 Task: Reply All to email with the signature Clara Davis with the subject 'Follow up on a refund' from softage.1@softage.net with the message 'Can you please provide me with a list of project milestones and deadlines?'
Action: Mouse moved to (1336, 217)
Screenshot: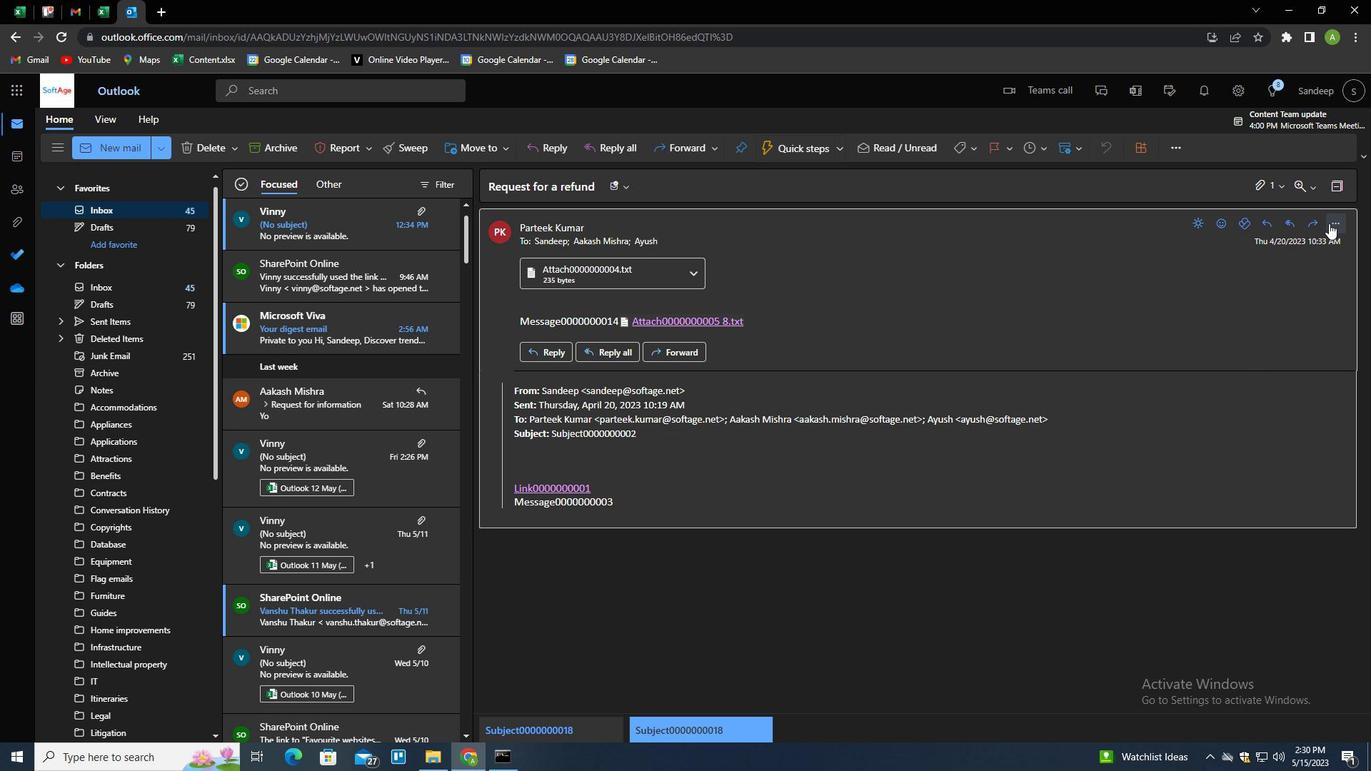 
Action: Mouse pressed left at (1336, 217)
Screenshot: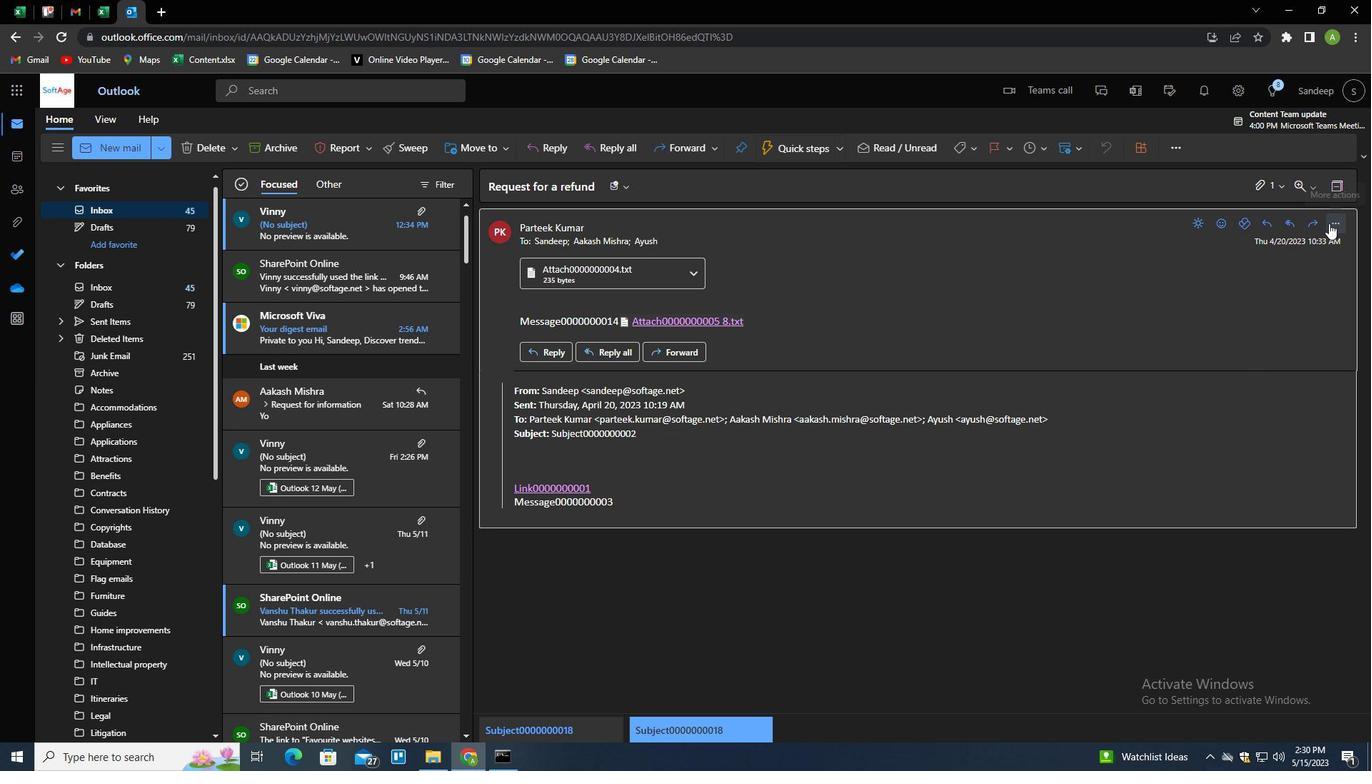 
Action: Mouse moved to (1250, 266)
Screenshot: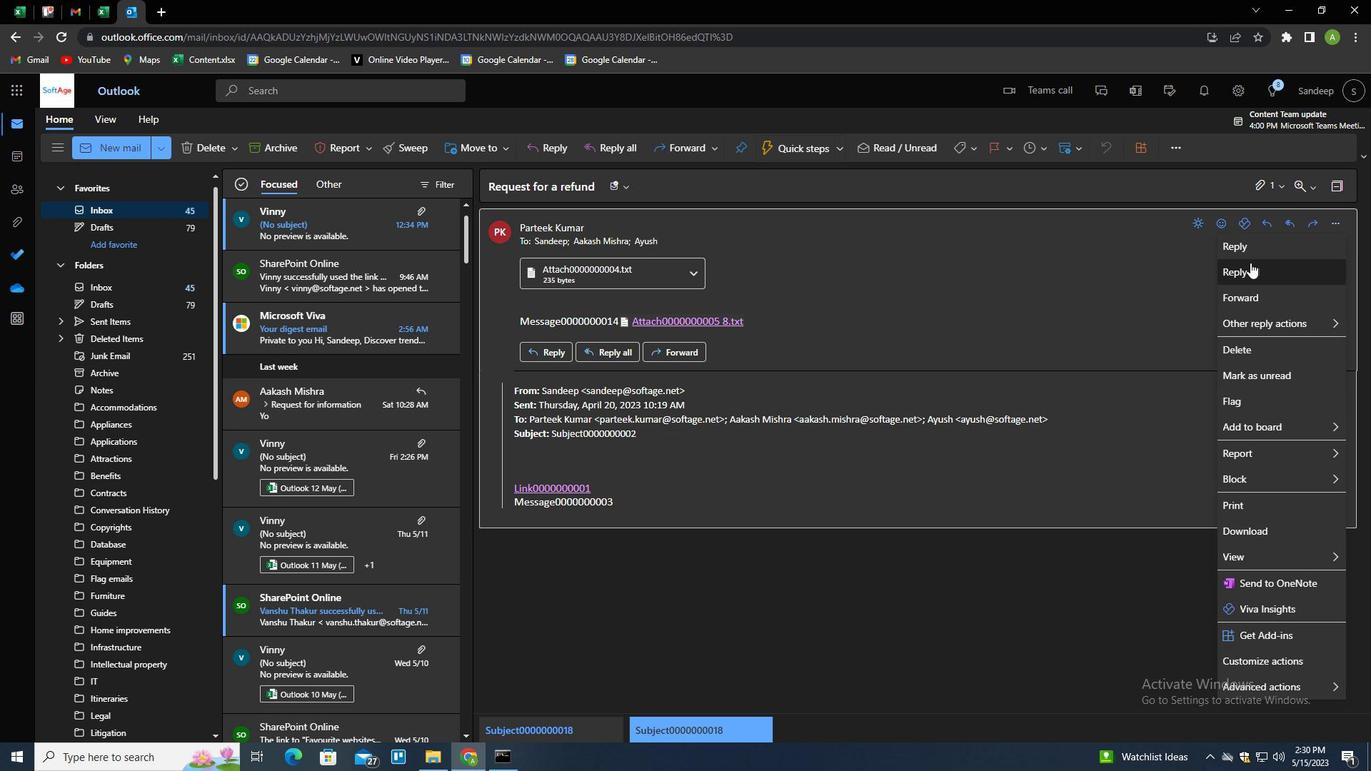 
Action: Mouse pressed left at (1250, 266)
Screenshot: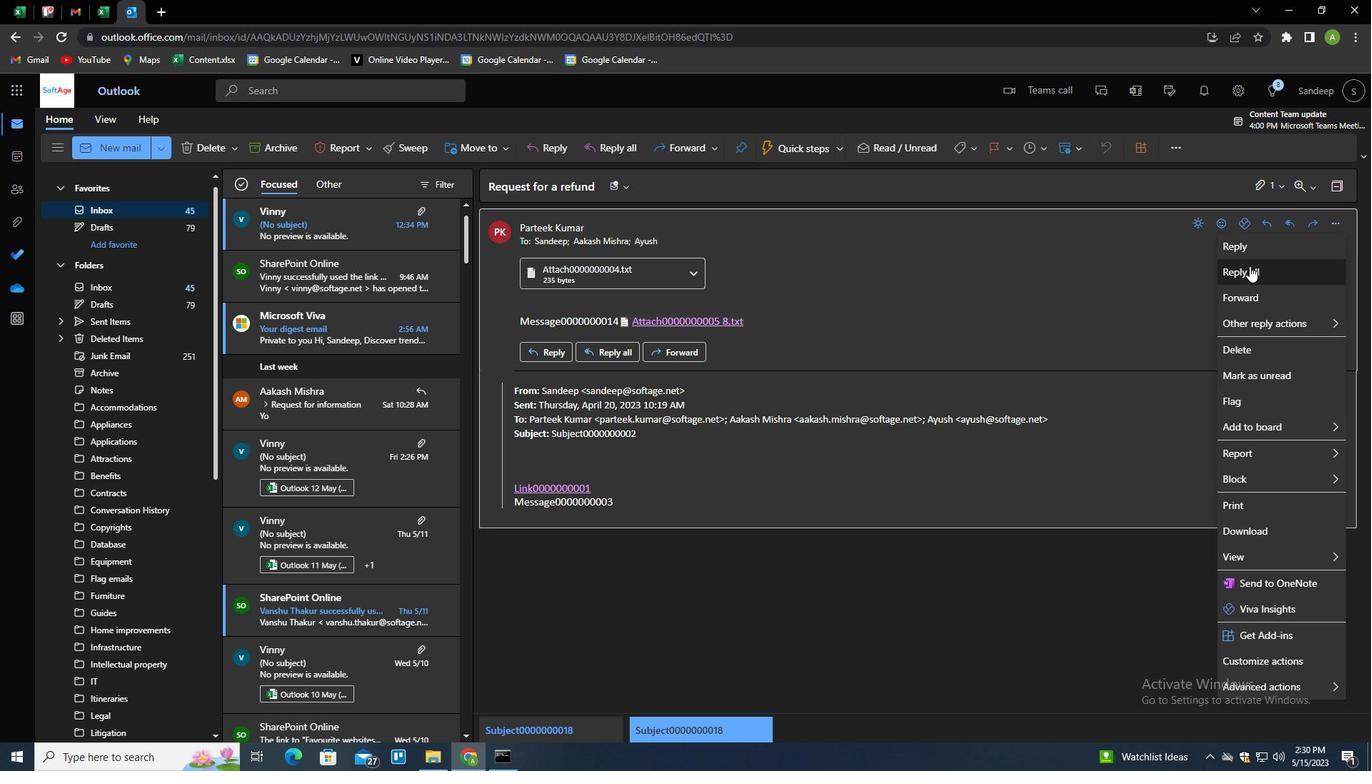 
Action: Mouse moved to (497, 406)
Screenshot: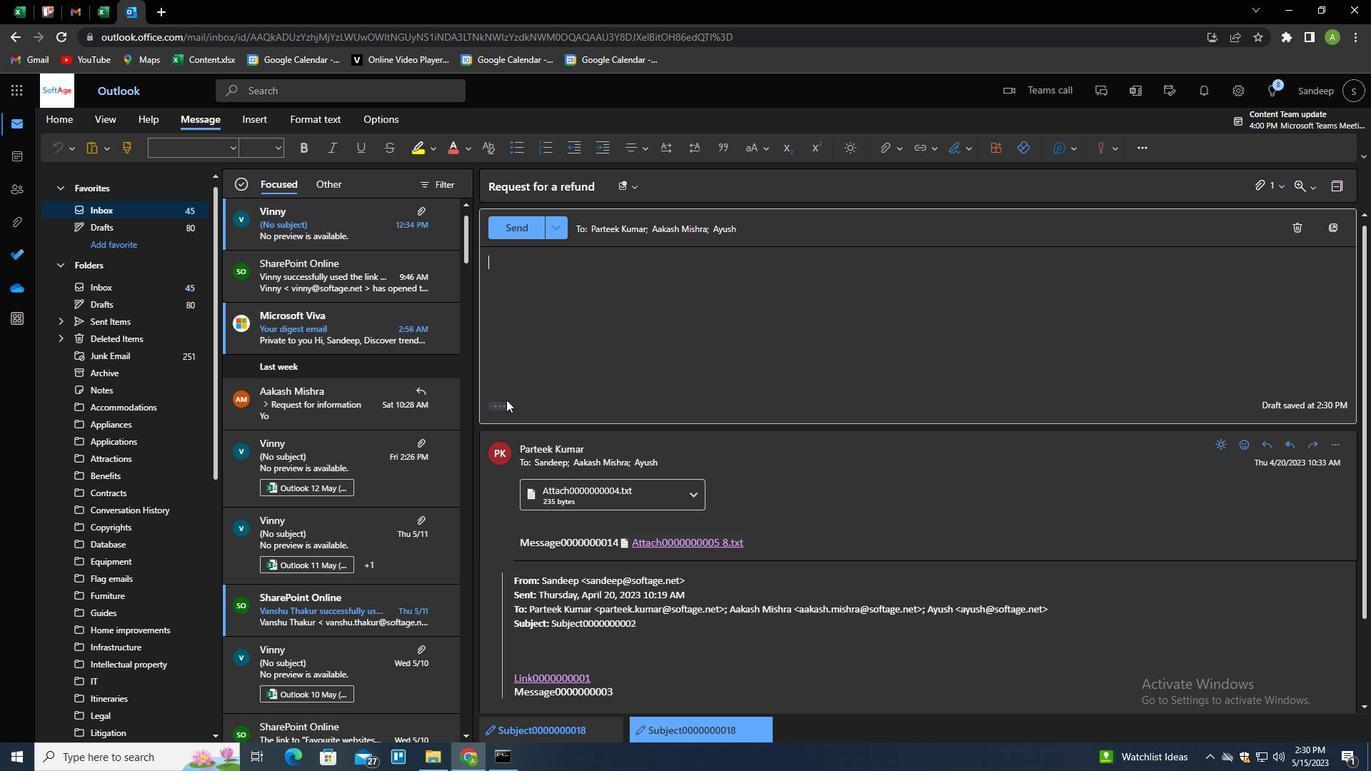 
Action: Mouse pressed left at (497, 406)
Screenshot: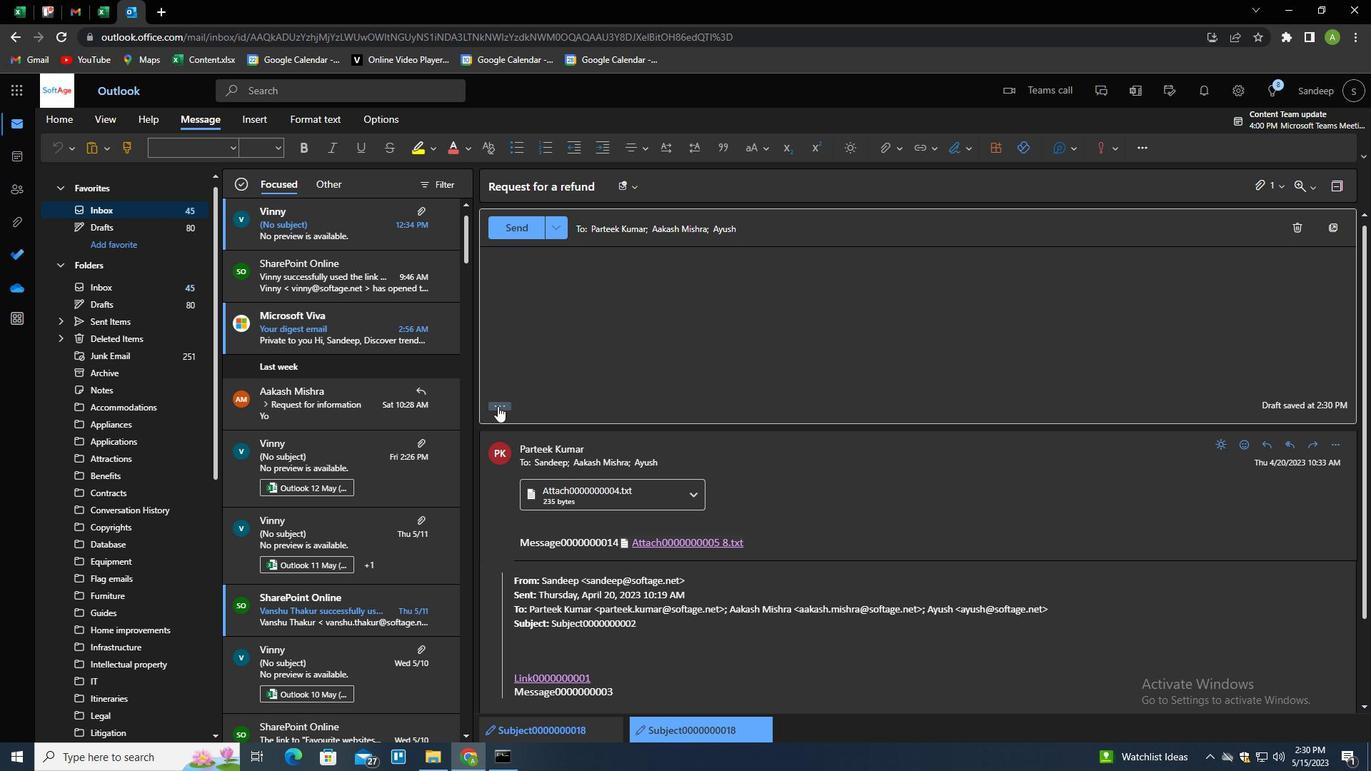 
Action: Mouse moved to (960, 152)
Screenshot: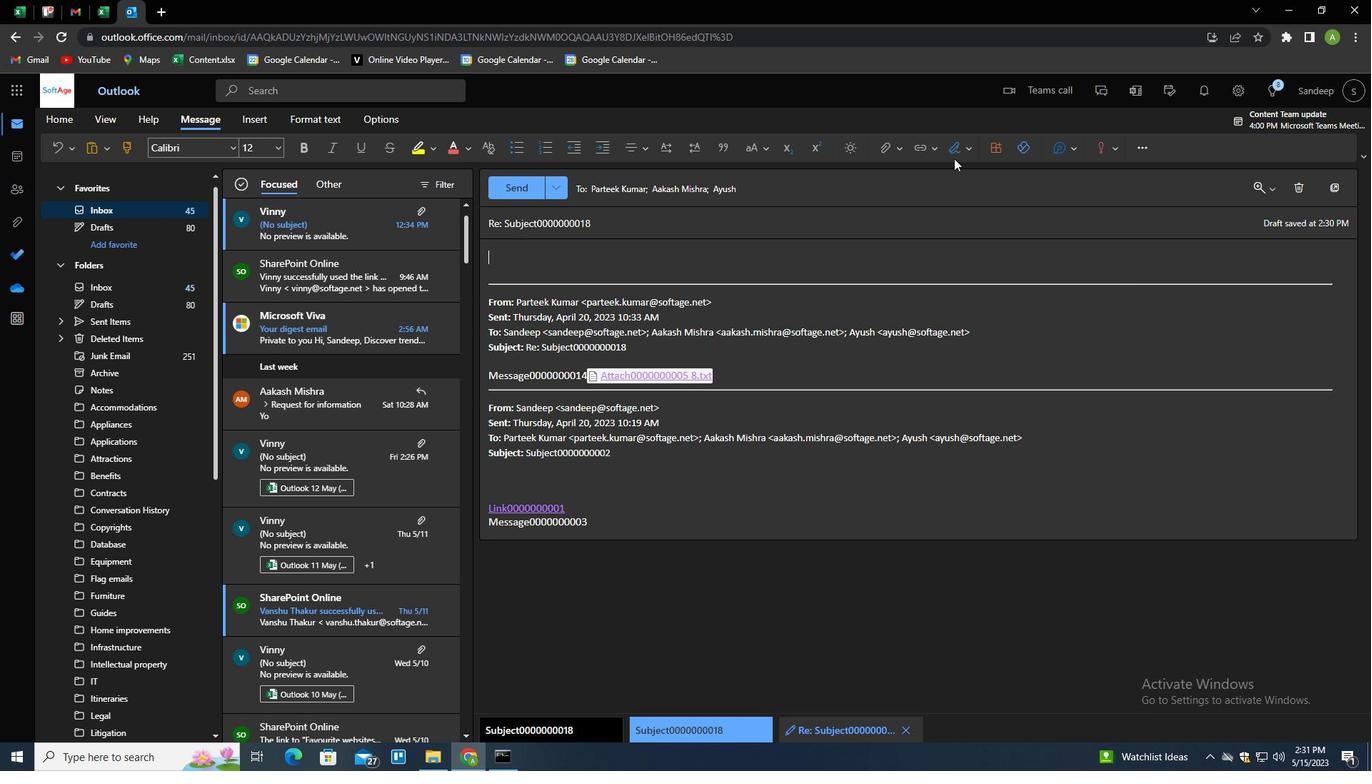 
Action: Mouse pressed left at (960, 152)
Screenshot: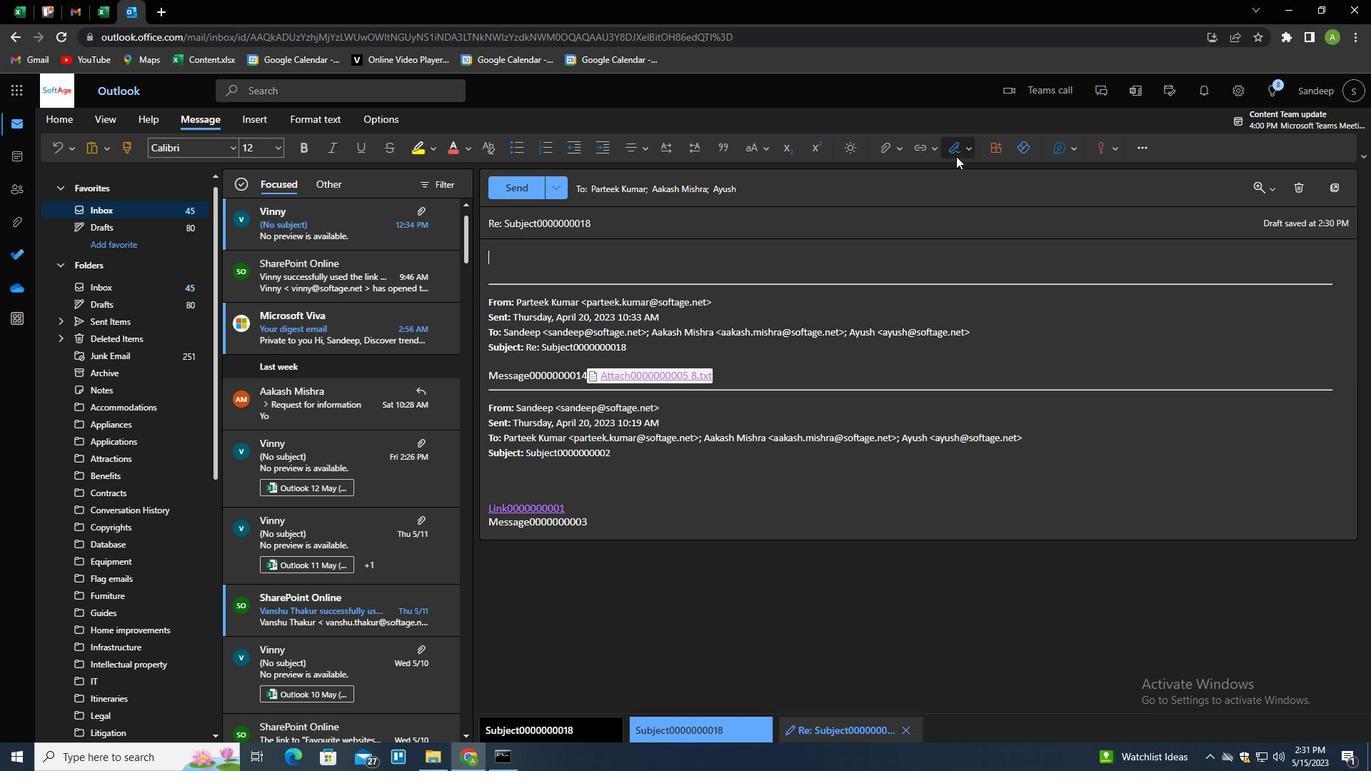 
Action: Mouse moved to (936, 207)
Screenshot: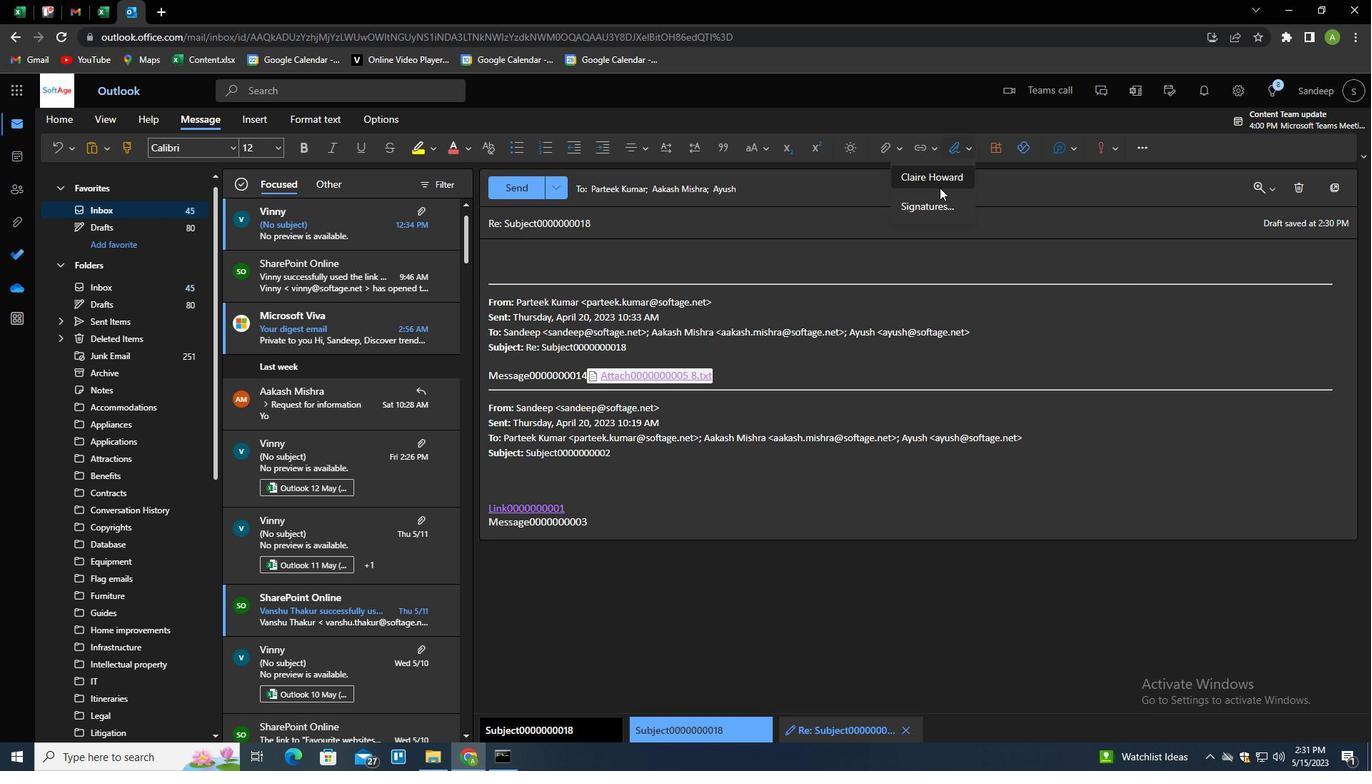 
Action: Mouse pressed left at (936, 207)
Screenshot: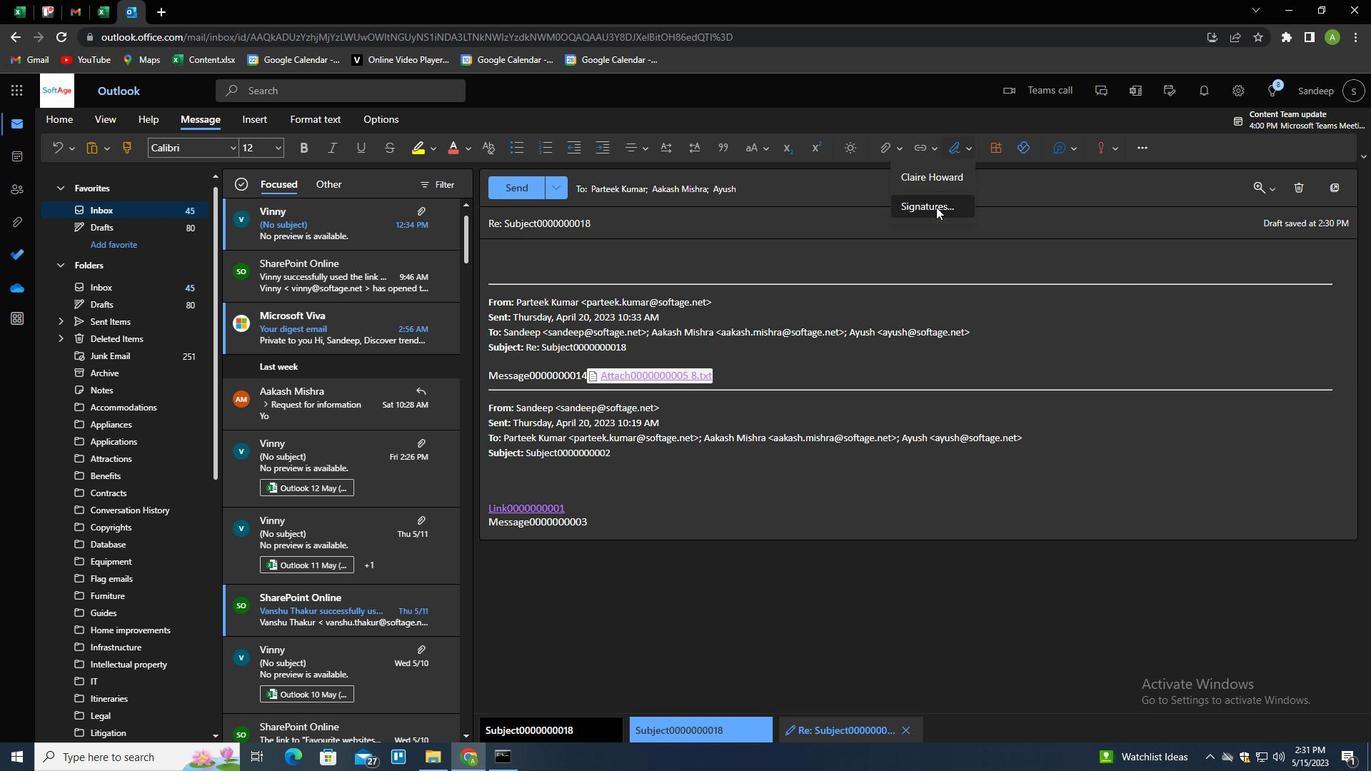 
Action: Mouse moved to (959, 258)
Screenshot: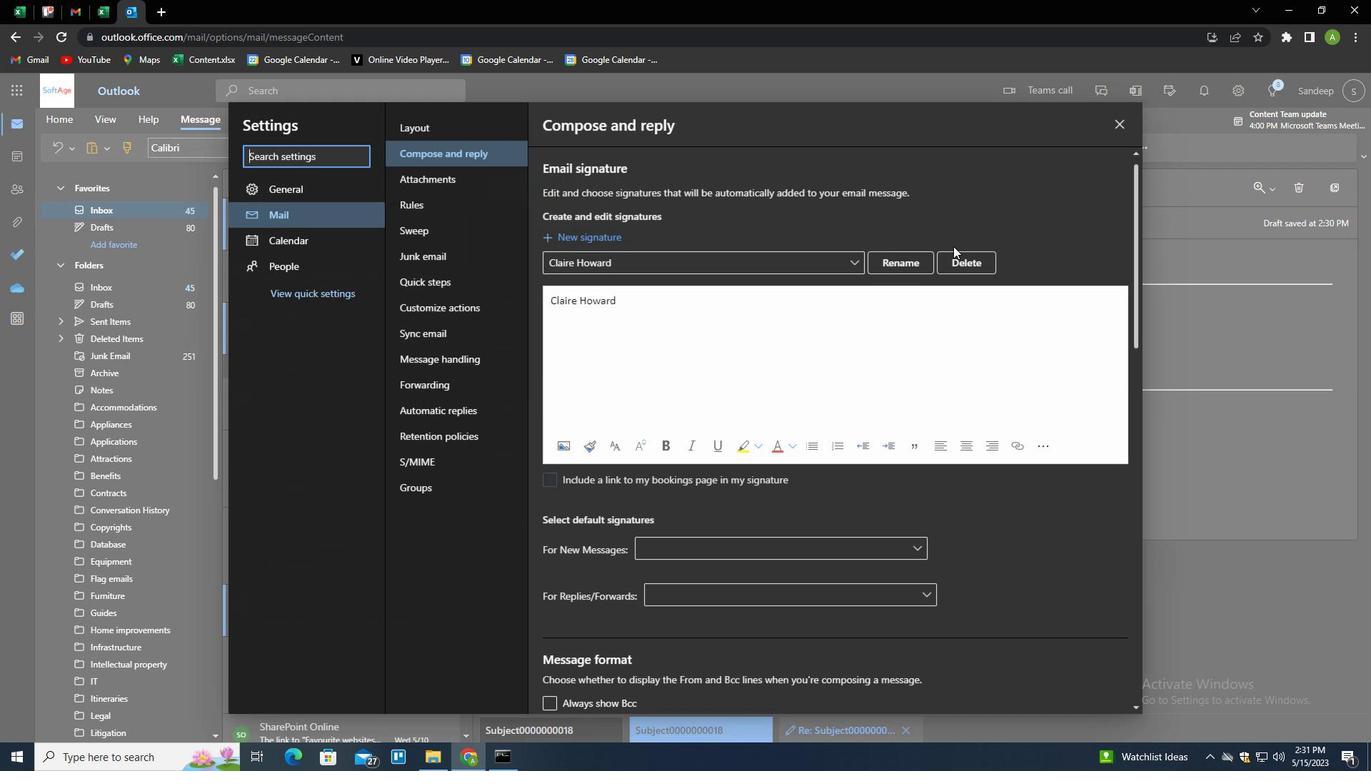 
Action: Mouse pressed left at (959, 258)
Screenshot: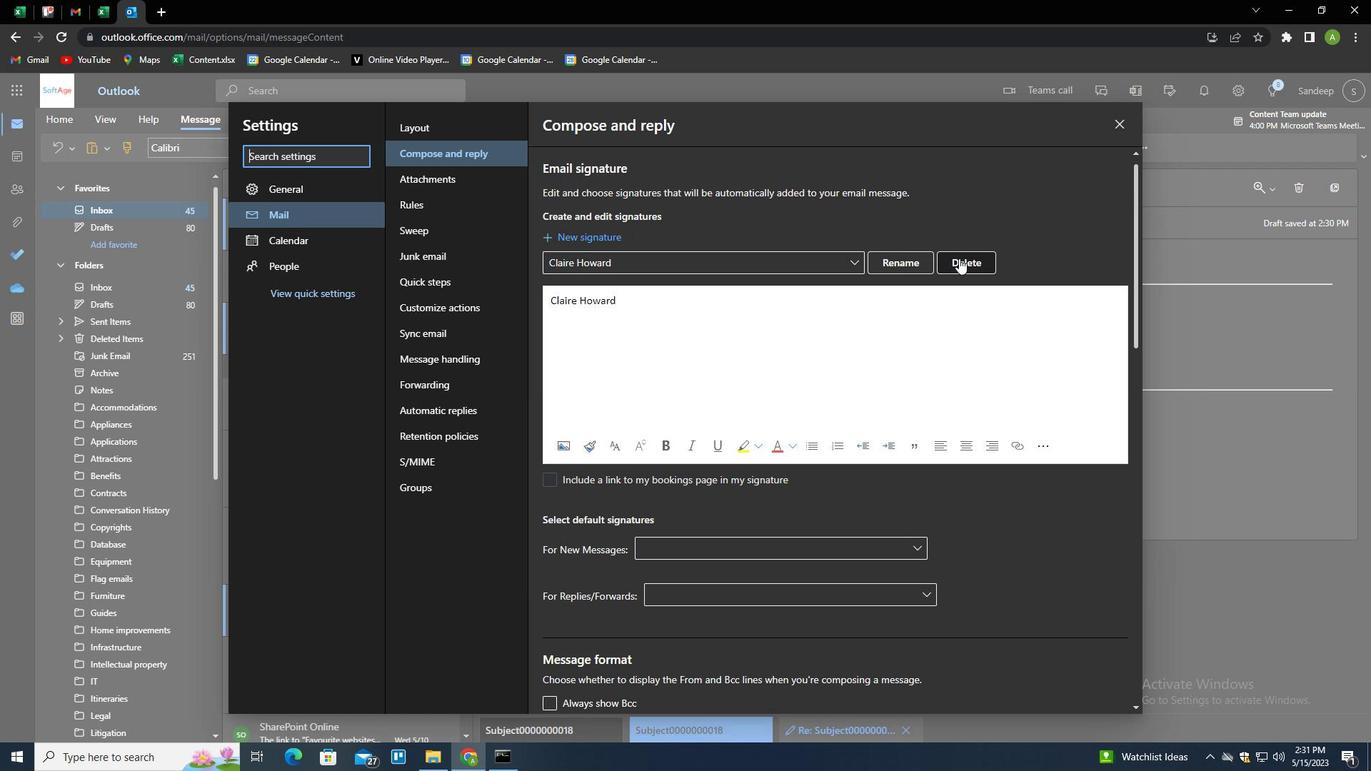 
Action: Mouse moved to (943, 262)
Screenshot: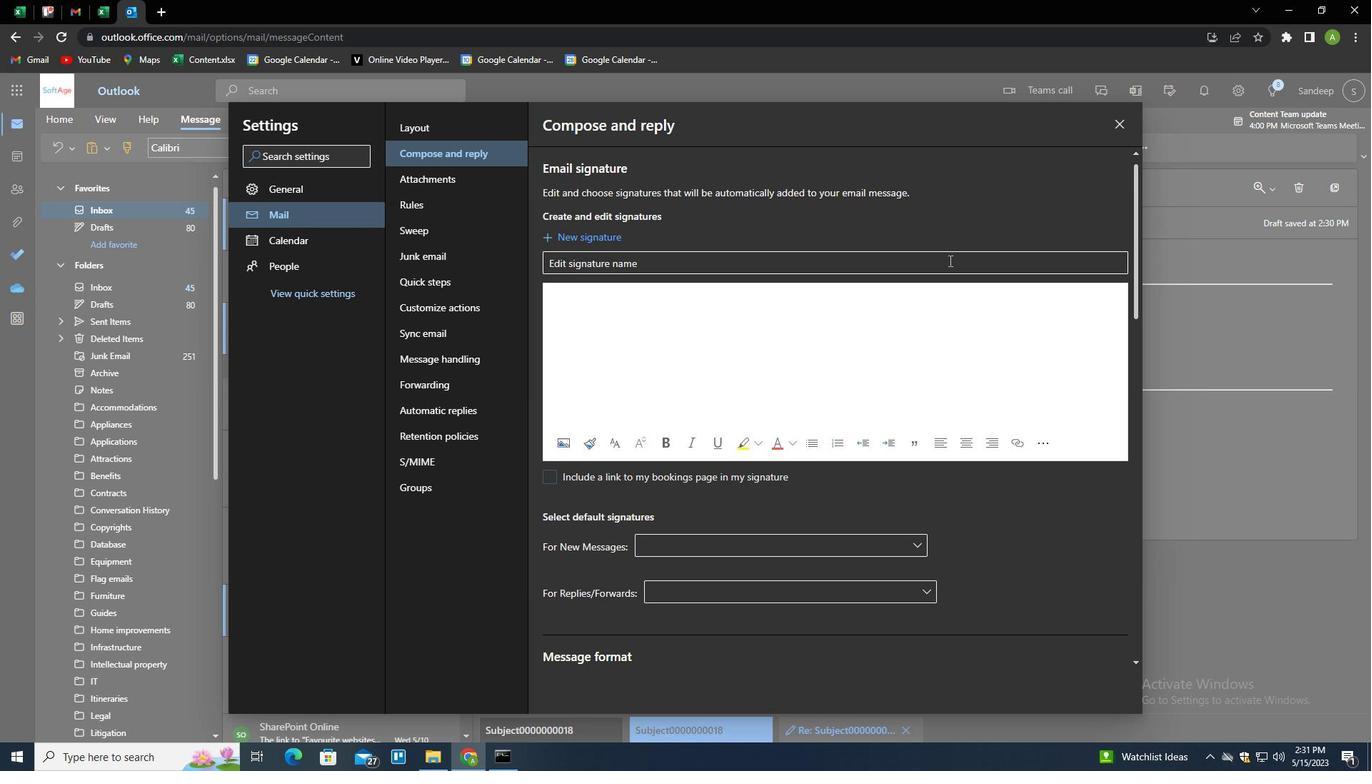 
Action: Mouse pressed left at (943, 262)
Screenshot: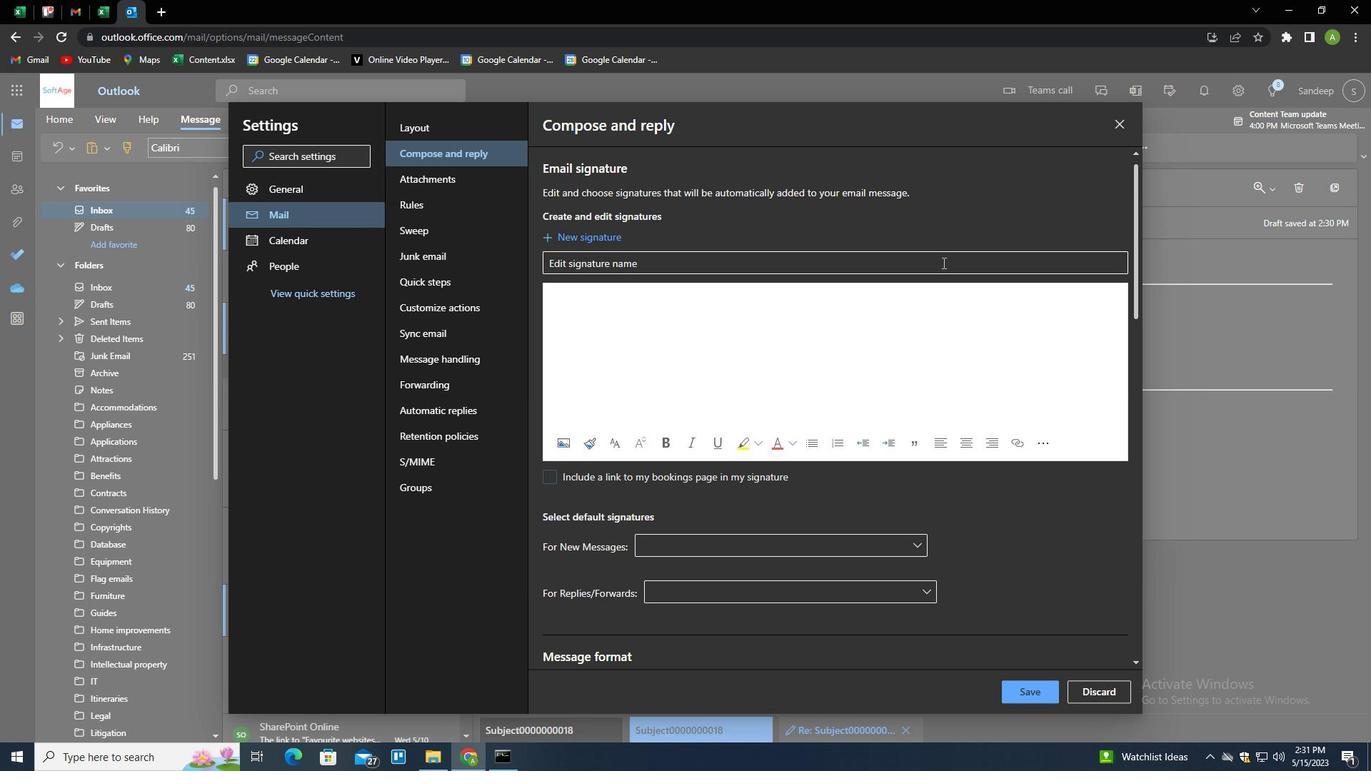 
Action: Key pressed <Key.shift>CLARA<Key.space><Key.shift>DAVIS<Key.tab><Key.shift>CLARA<Key.space><Key.shift>DAVIS
Screenshot: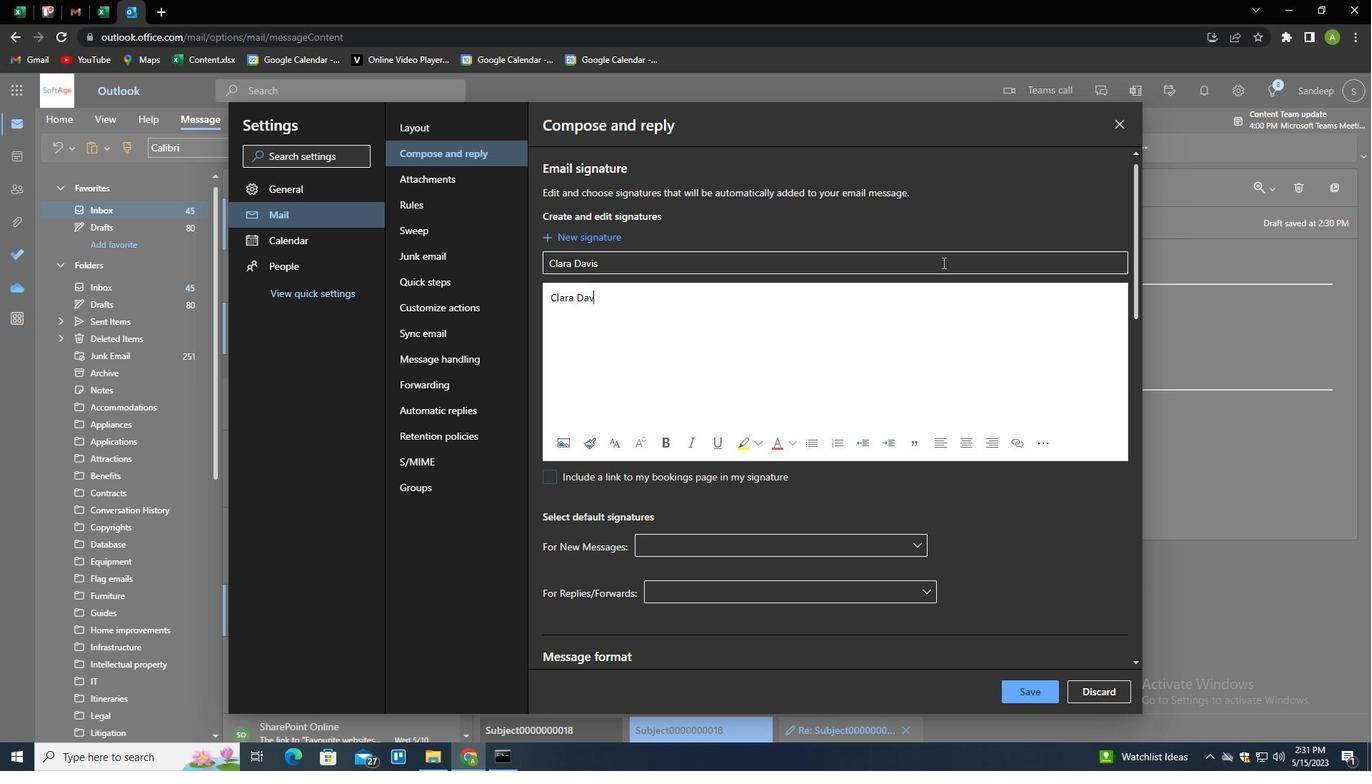 
Action: Mouse moved to (1033, 685)
Screenshot: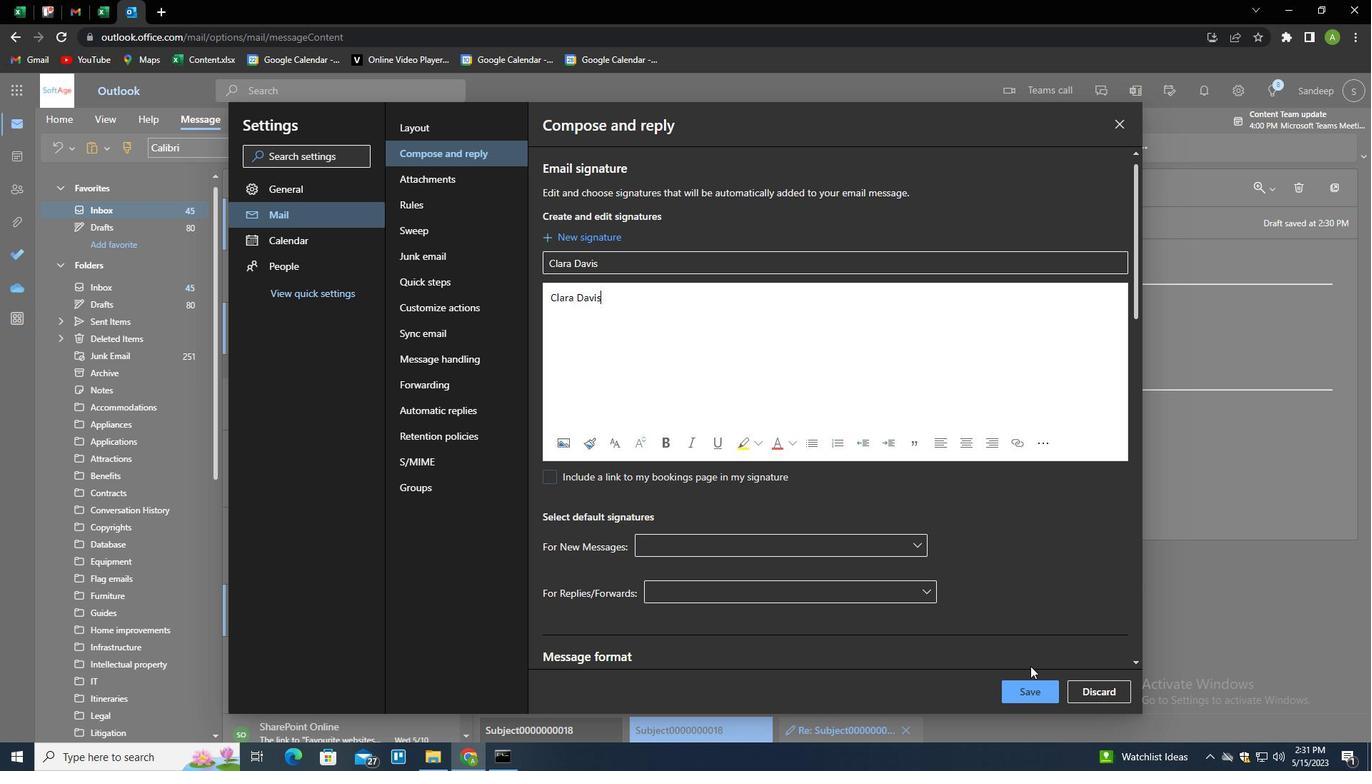 
Action: Mouse pressed left at (1033, 685)
Screenshot: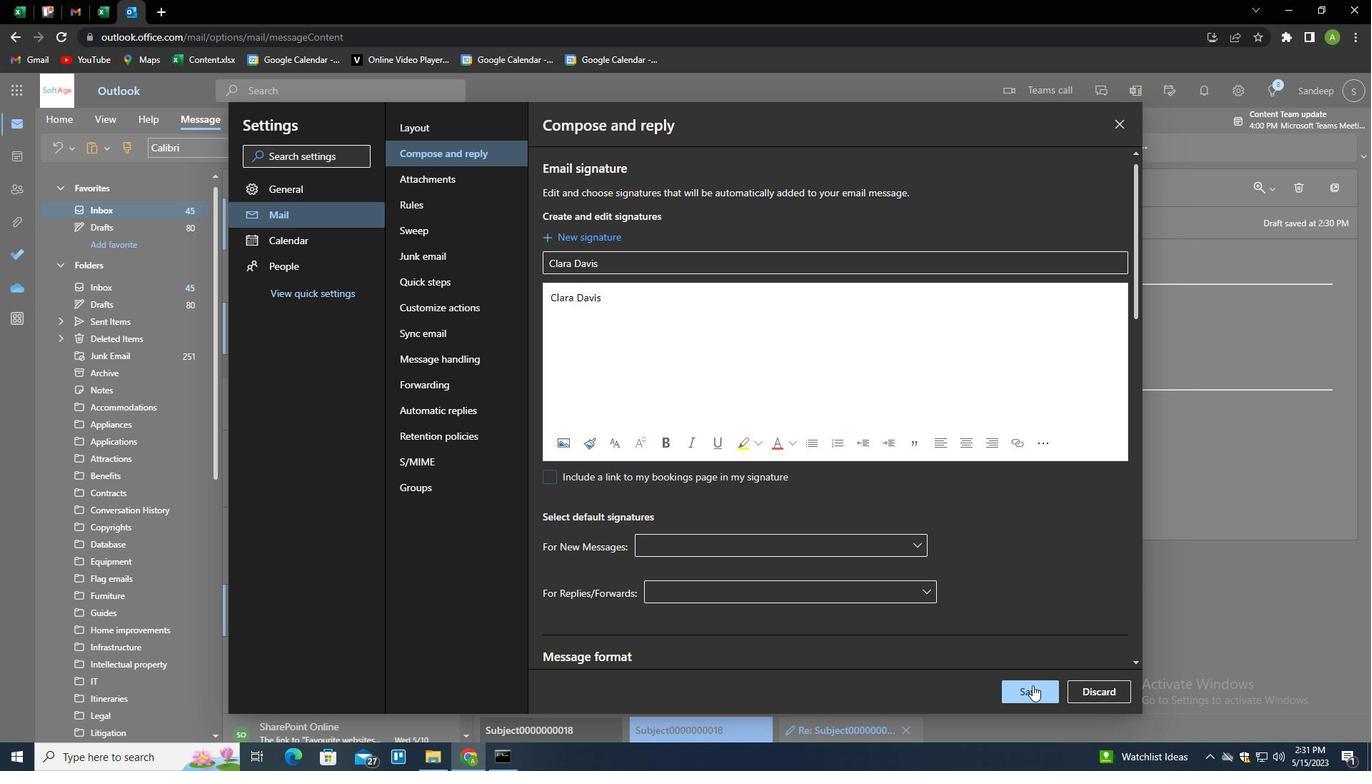 
Action: Mouse moved to (1213, 334)
Screenshot: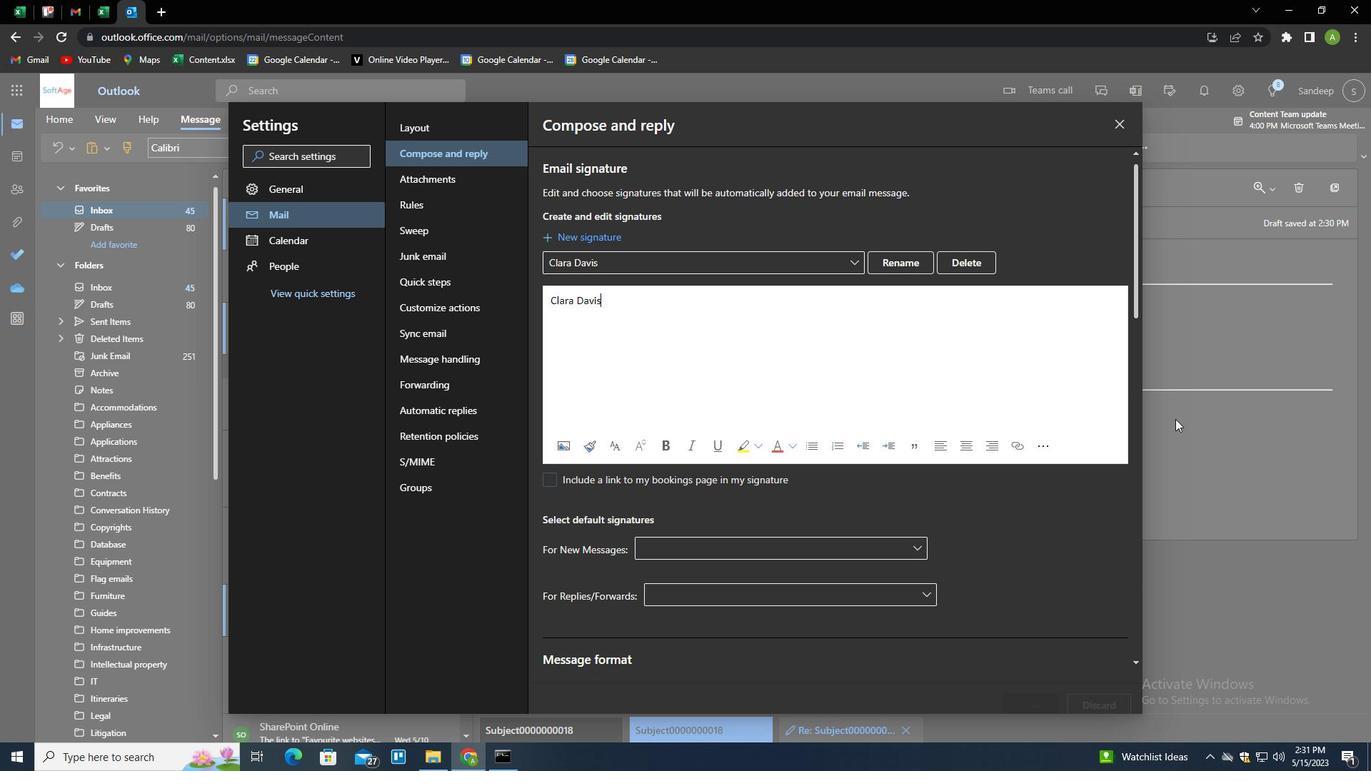 
Action: Mouse pressed left at (1213, 334)
Screenshot: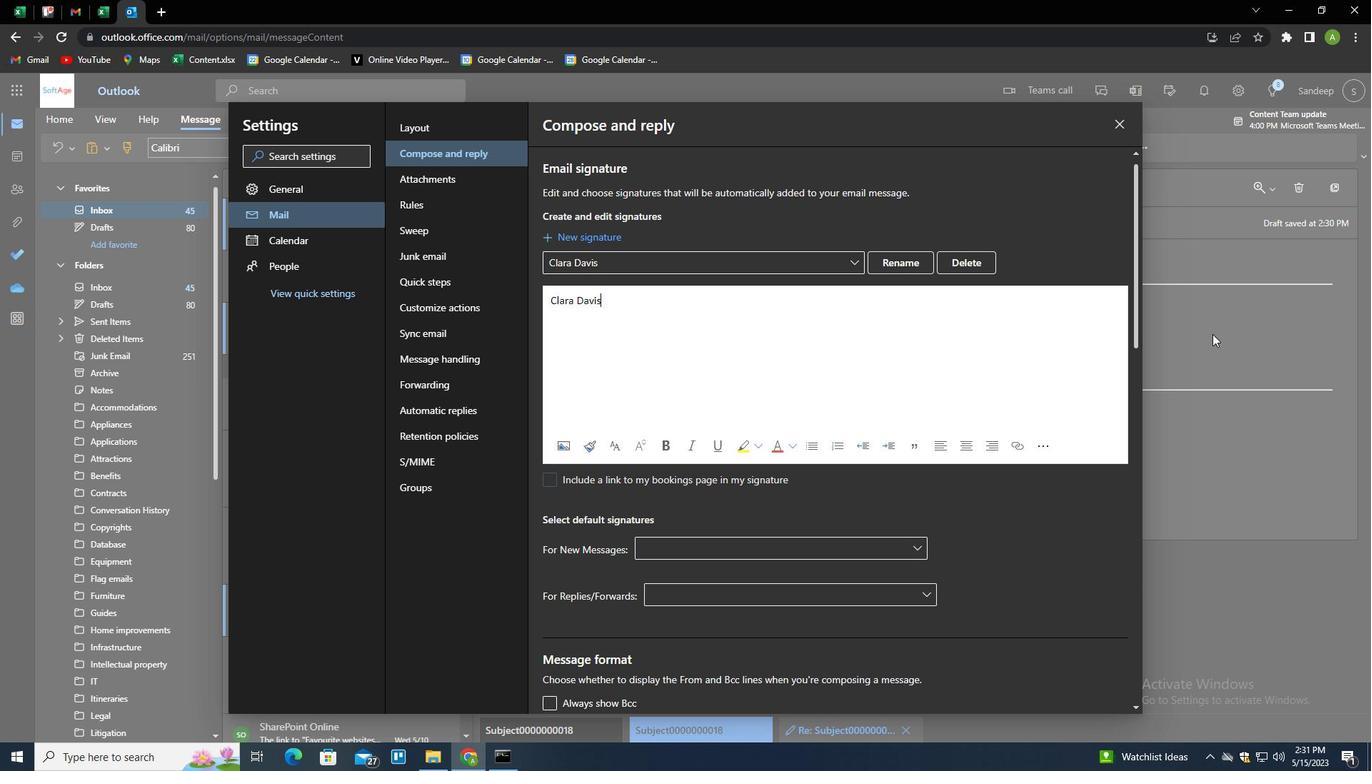 
Action: Mouse moved to (965, 156)
Screenshot: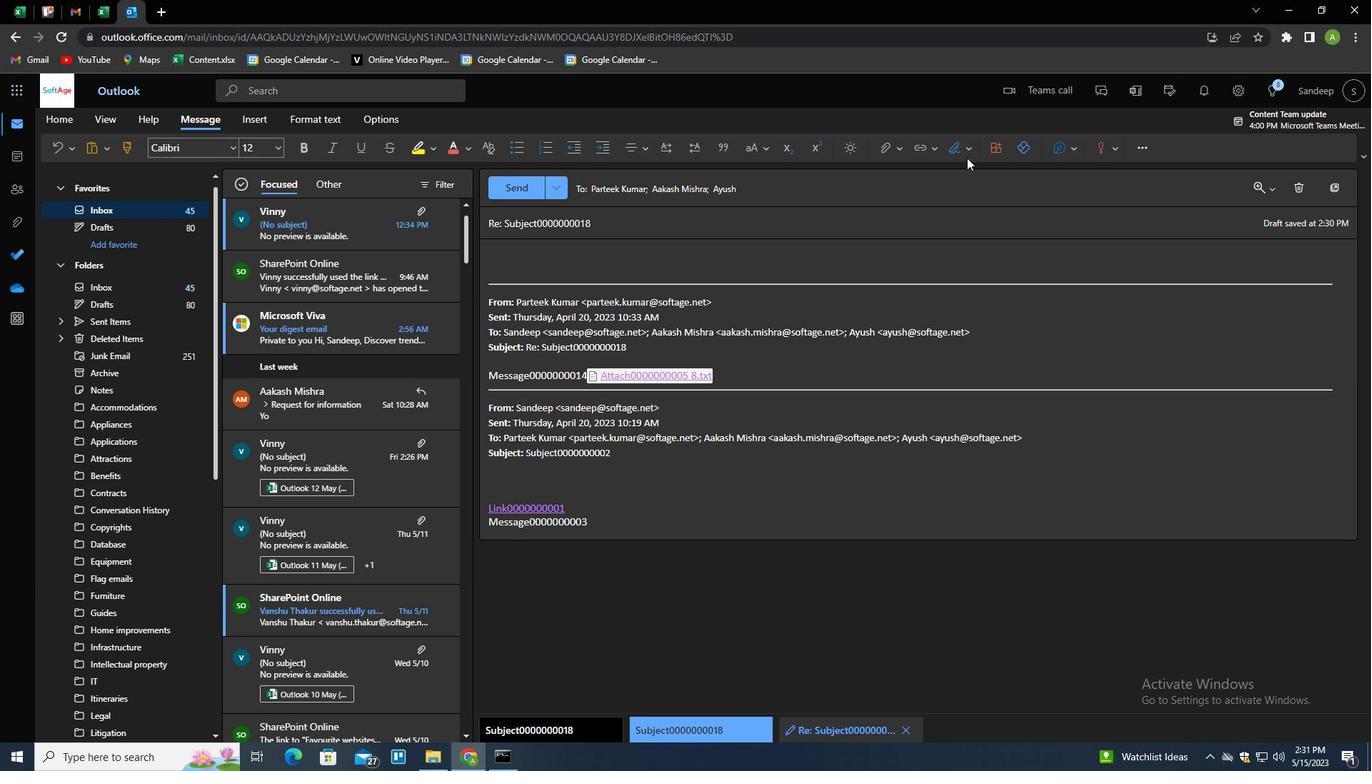 
Action: Mouse pressed left at (965, 156)
Screenshot: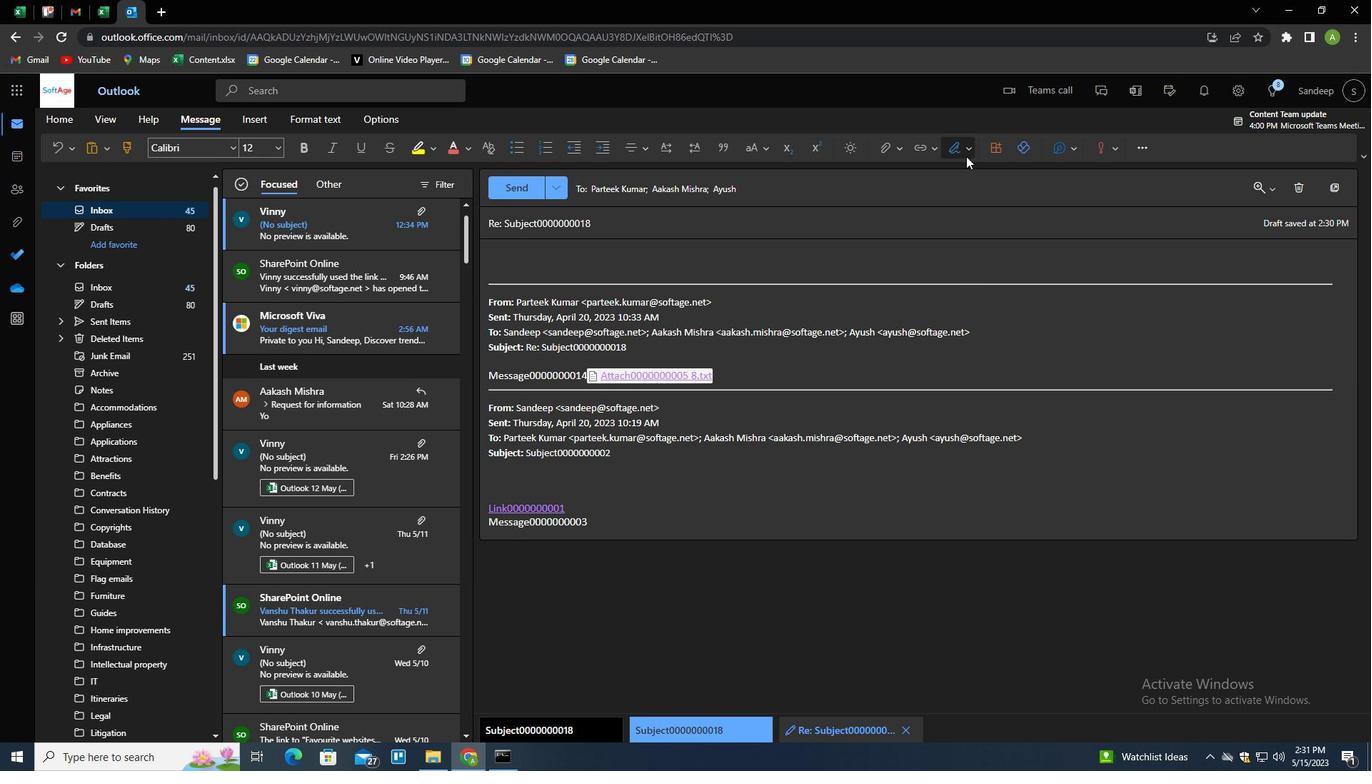 
Action: Mouse moved to (957, 177)
Screenshot: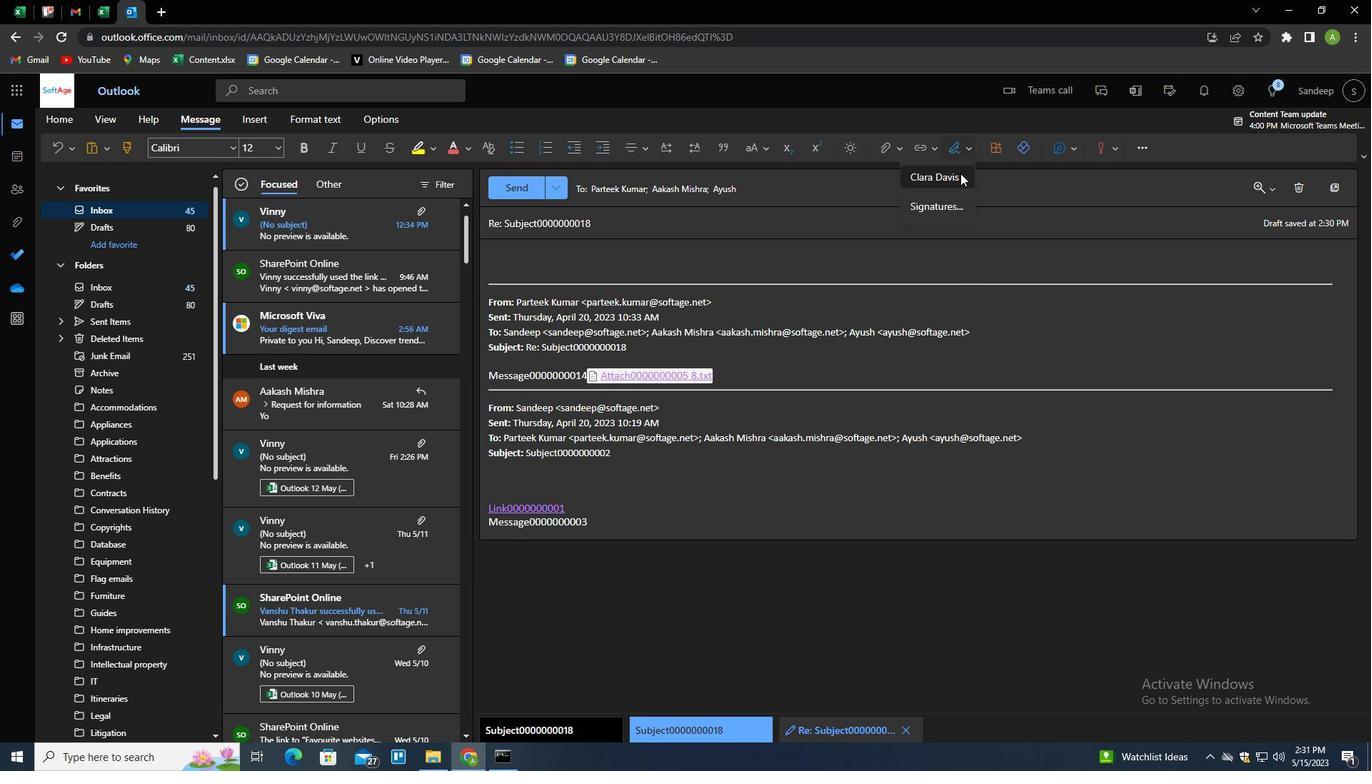 
Action: Mouse pressed left at (957, 177)
Screenshot: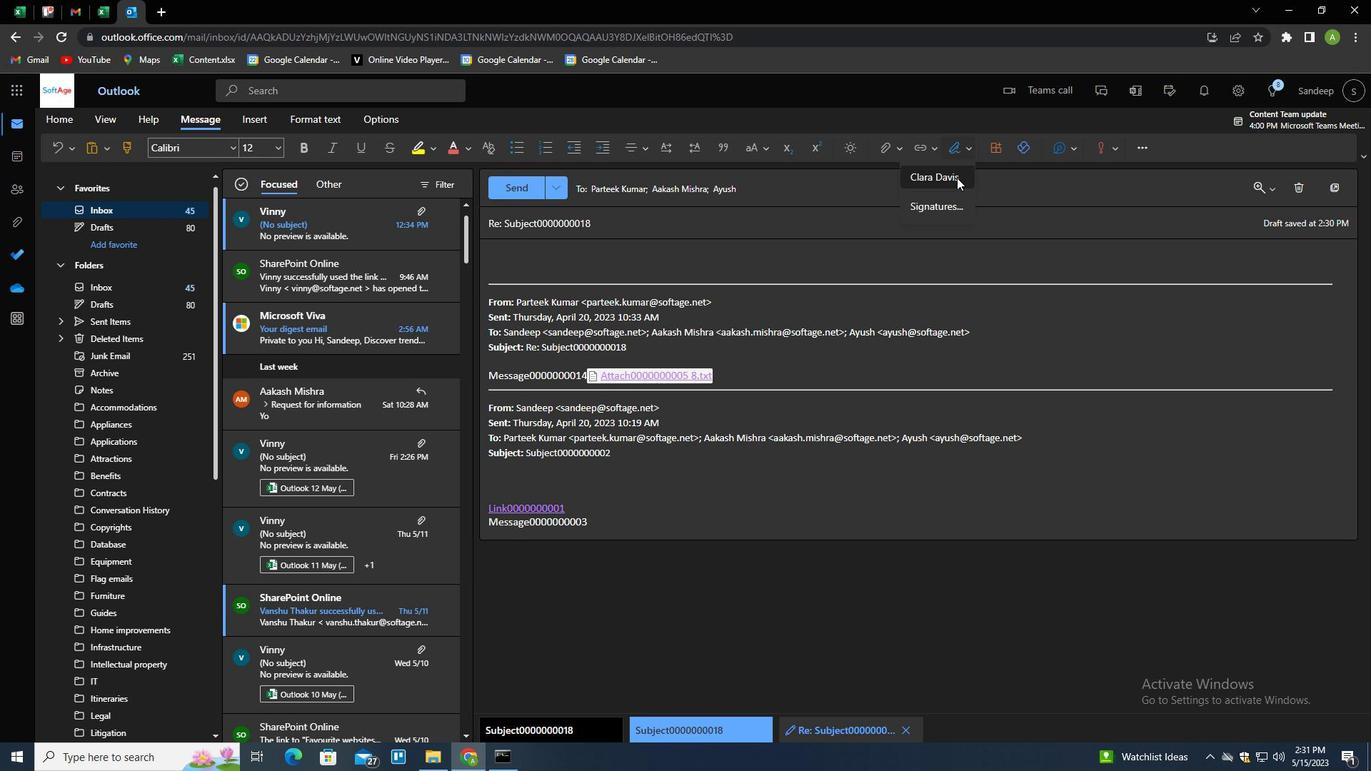 
Action: Mouse moved to (508, 229)
Screenshot: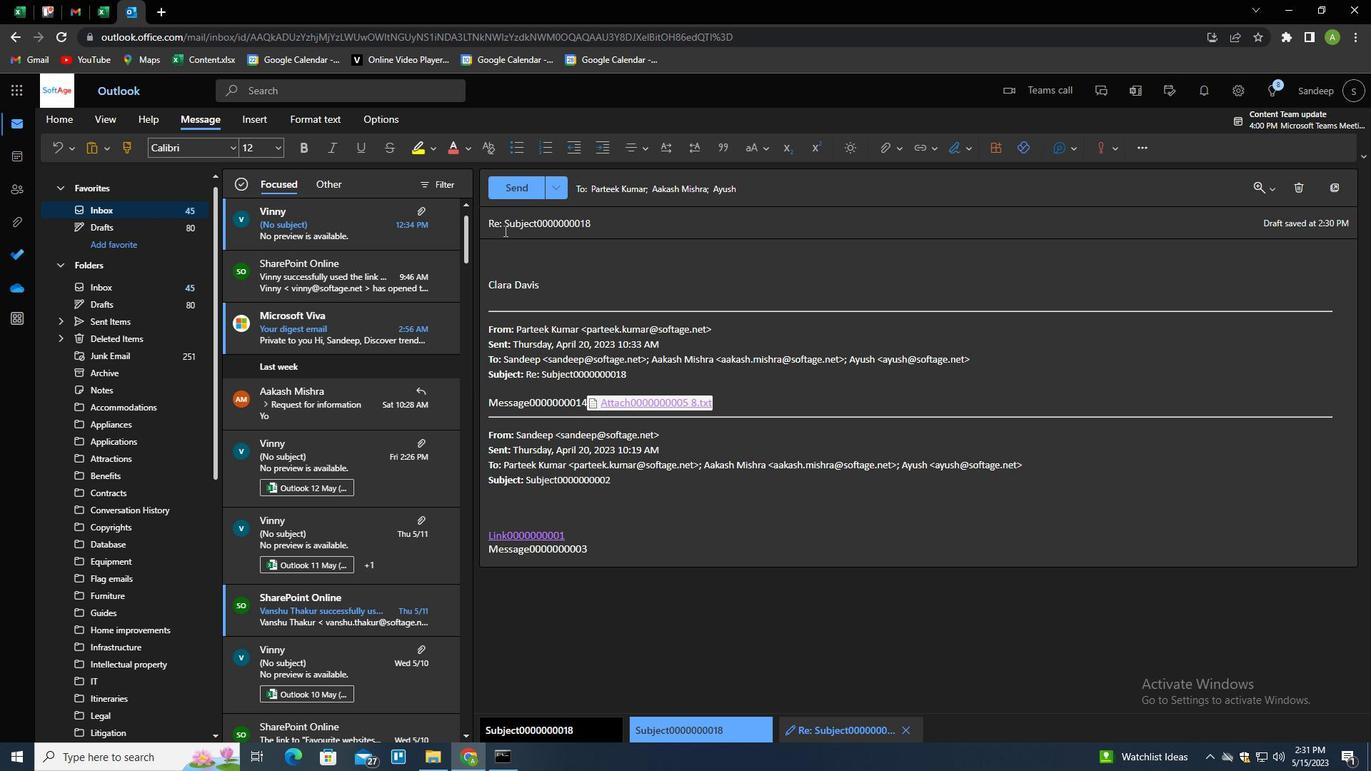 
Action: Mouse pressed left at (508, 229)
Screenshot: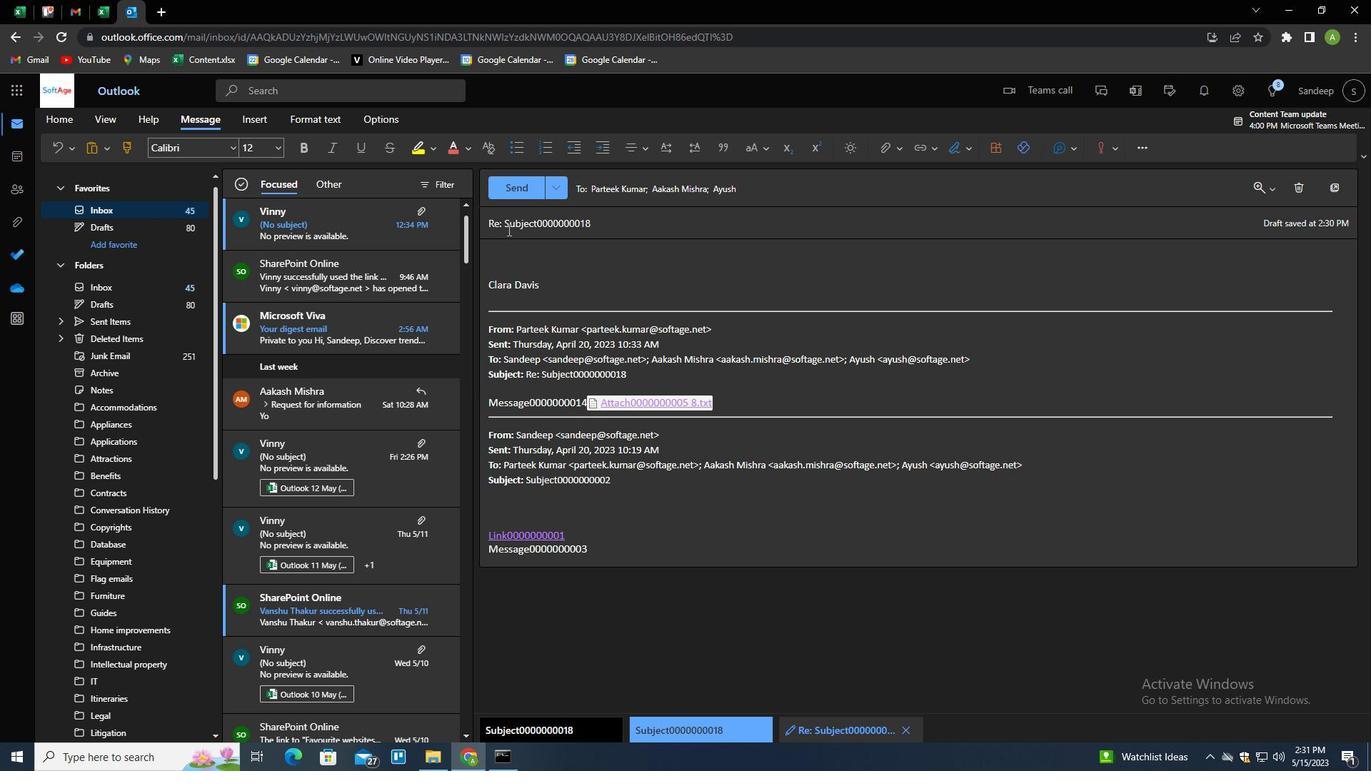 
Action: Mouse pressed left at (508, 229)
Screenshot: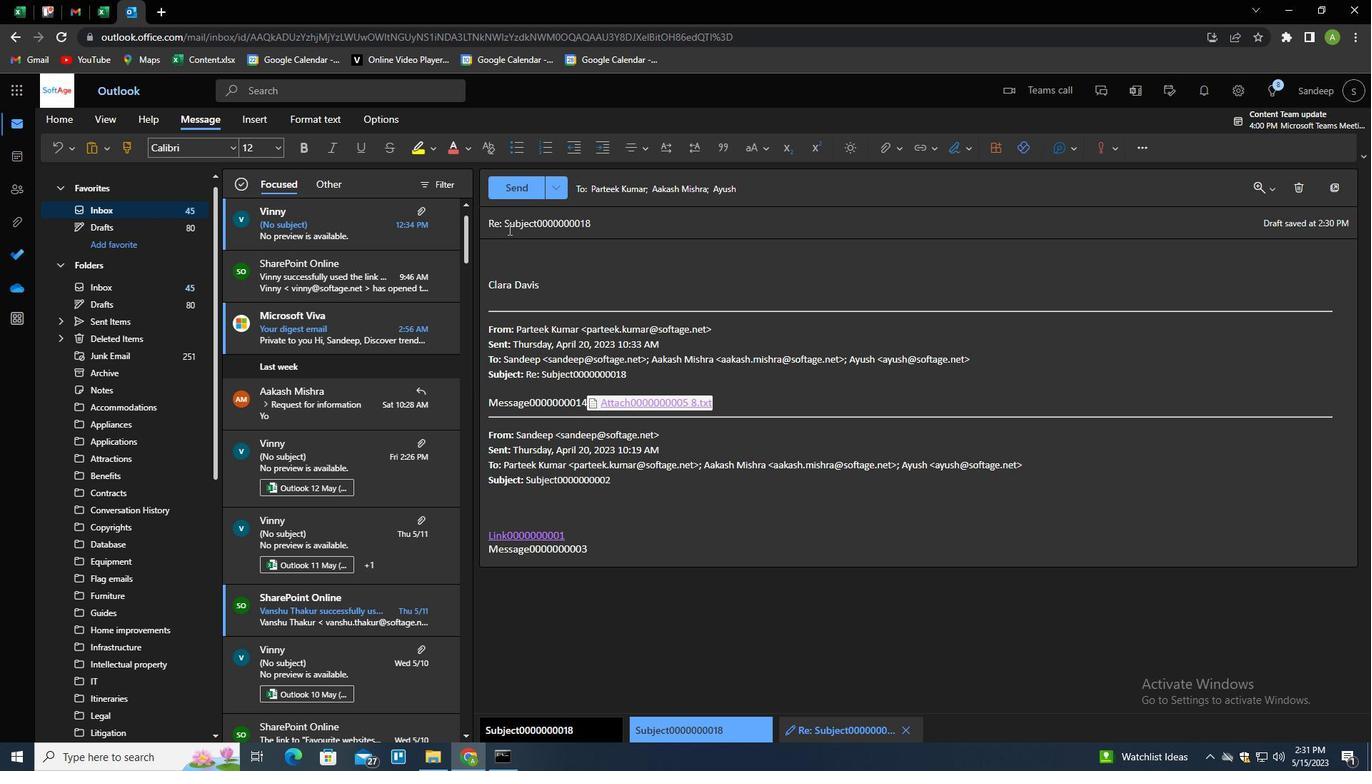 
Action: Mouse pressed left at (508, 229)
Screenshot: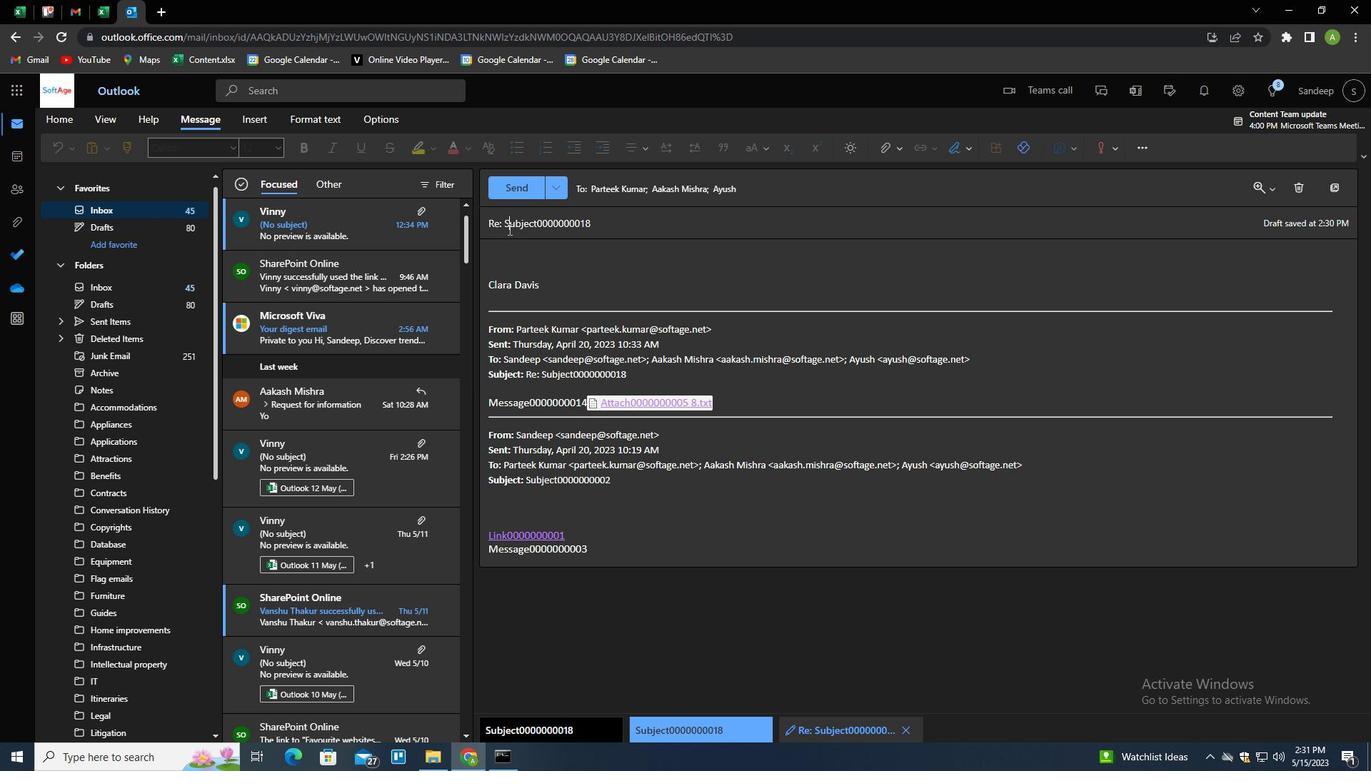 
Action: Key pressed <Key.shift>FOLLOW<Key.space>UP<Key.space>ON<Key.space>A<Key.space>REFUND<Key.tab><Key.shift>CAN<Key.space>YOU<Key.space>PLEASE<Key.space>PROVIDE<Key.space>ME<Key.space>WITH<Key.space>ALIST<Key.backspace><Key.backspace><Key.backspace><Key.backspace><Key.space>LIST<Key.space>OF<Key.space>PROJECT<Key.space>MILESTONES<Key.space>AND<Key.space>DEADLINES<Key.shift><Key.shift>><Key.backspace><Key.shift><Key.shift><Key.shift><Key.shift><Key.shift><Key.shift><Key.shift><Key.shift><Key.shift><Key.shift><Key.shift><Key.shift><Key.shift><Key.shift><Key.shift><Key.shift>?
Screenshot: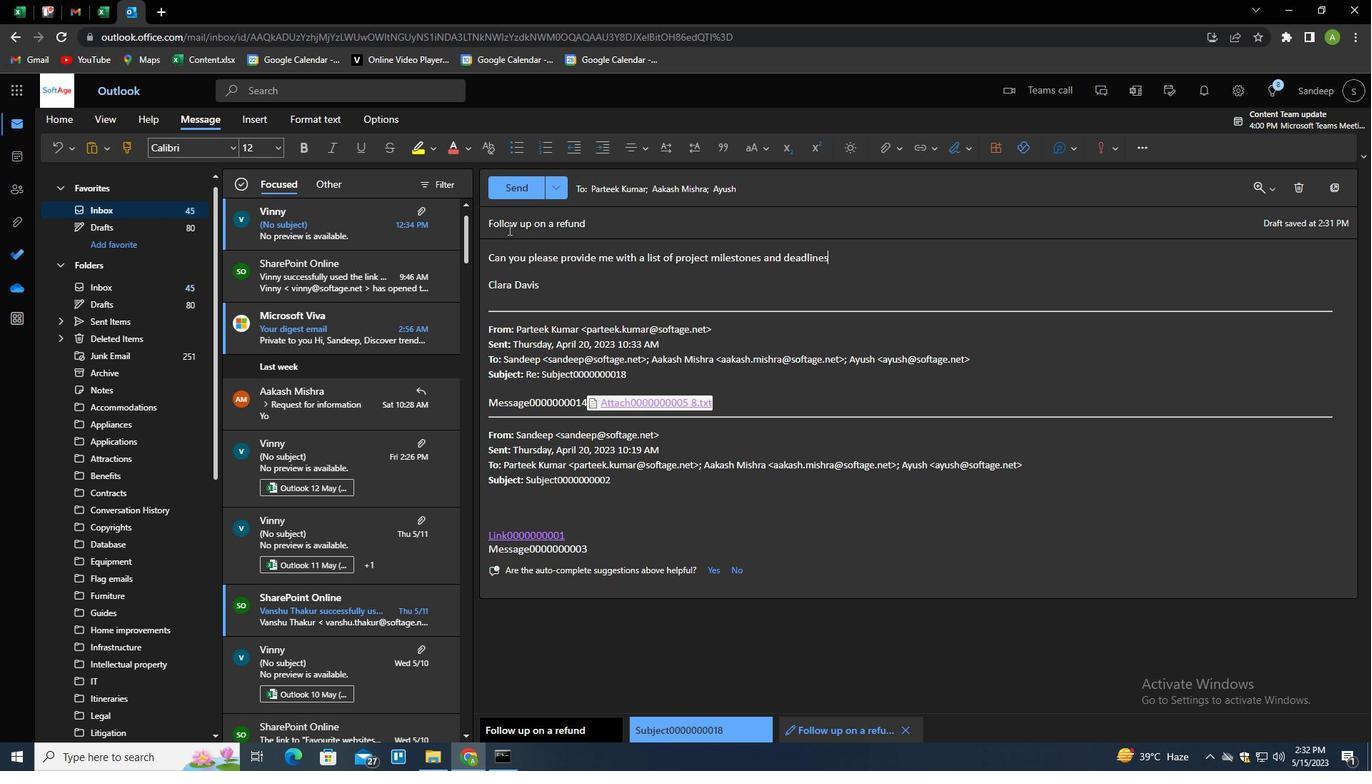 
Action: Mouse moved to (517, 189)
Screenshot: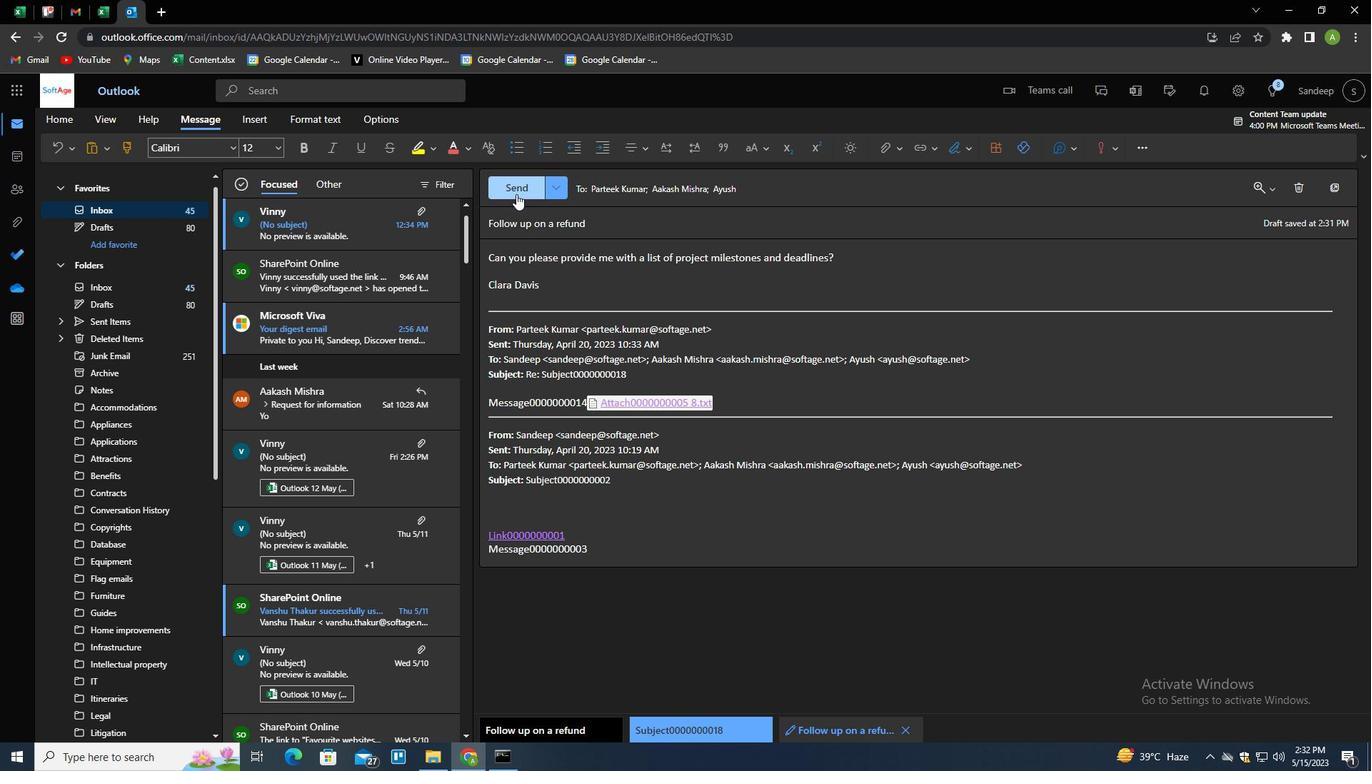 
Action: Mouse pressed left at (517, 189)
Screenshot: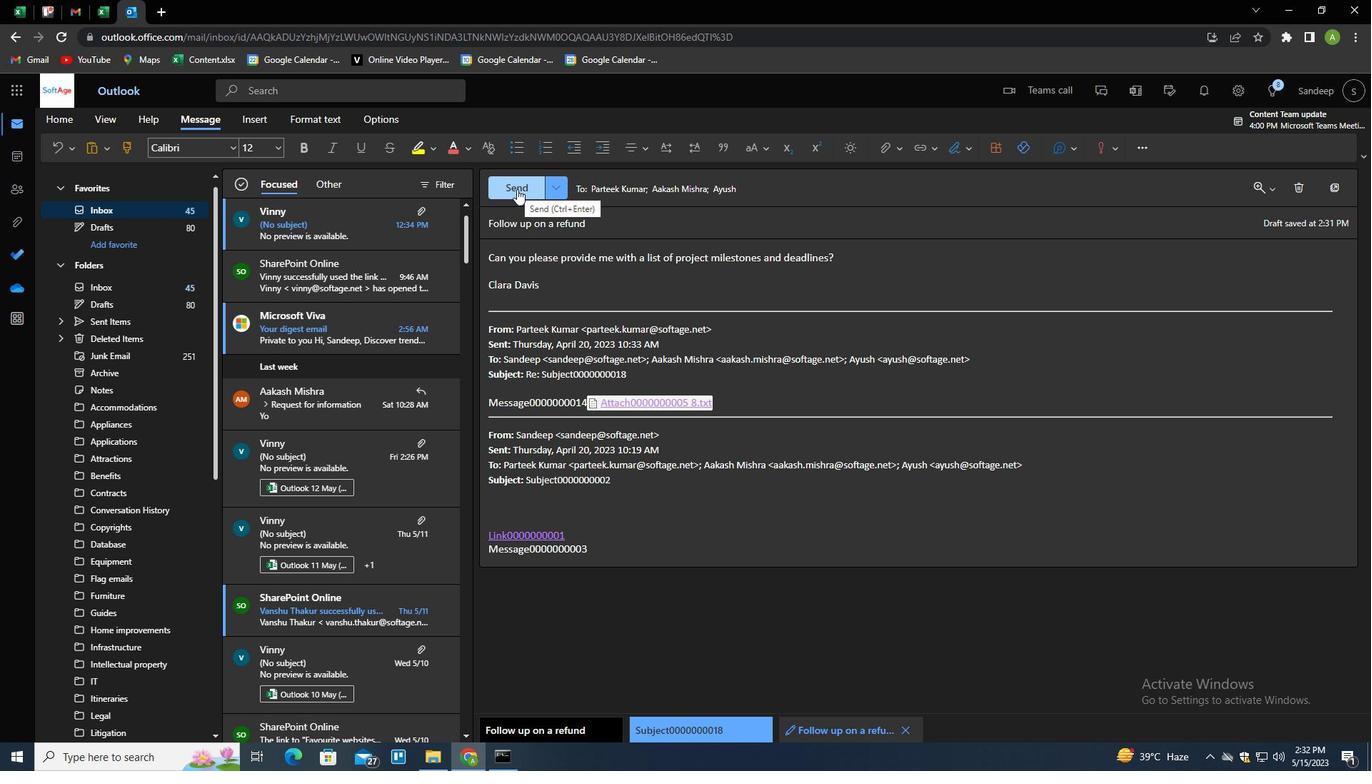 
Action: Mouse moved to (768, 432)
Screenshot: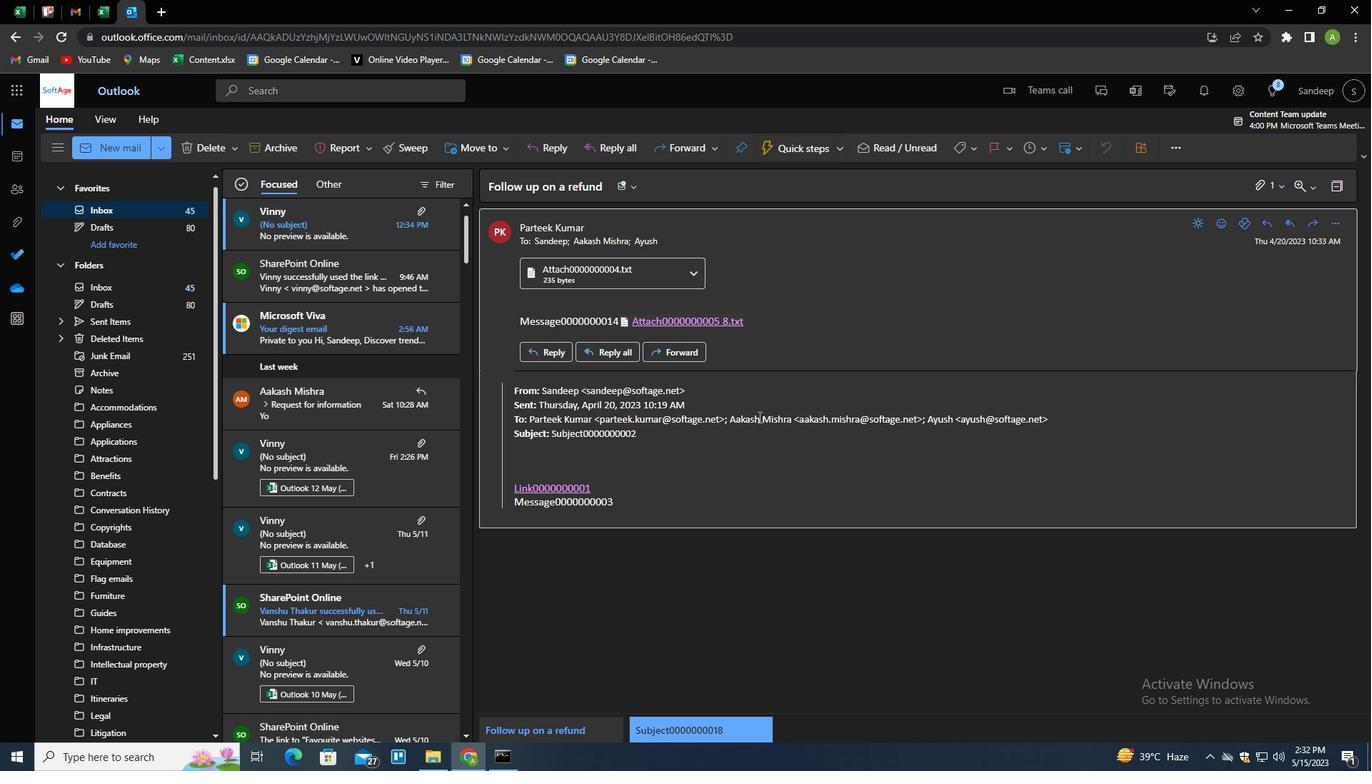 
